 Task: Look for products in the category "Baby Health Care" from Burt's Bees only.
Action: Mouse moved to (337, 186)
Screenshot: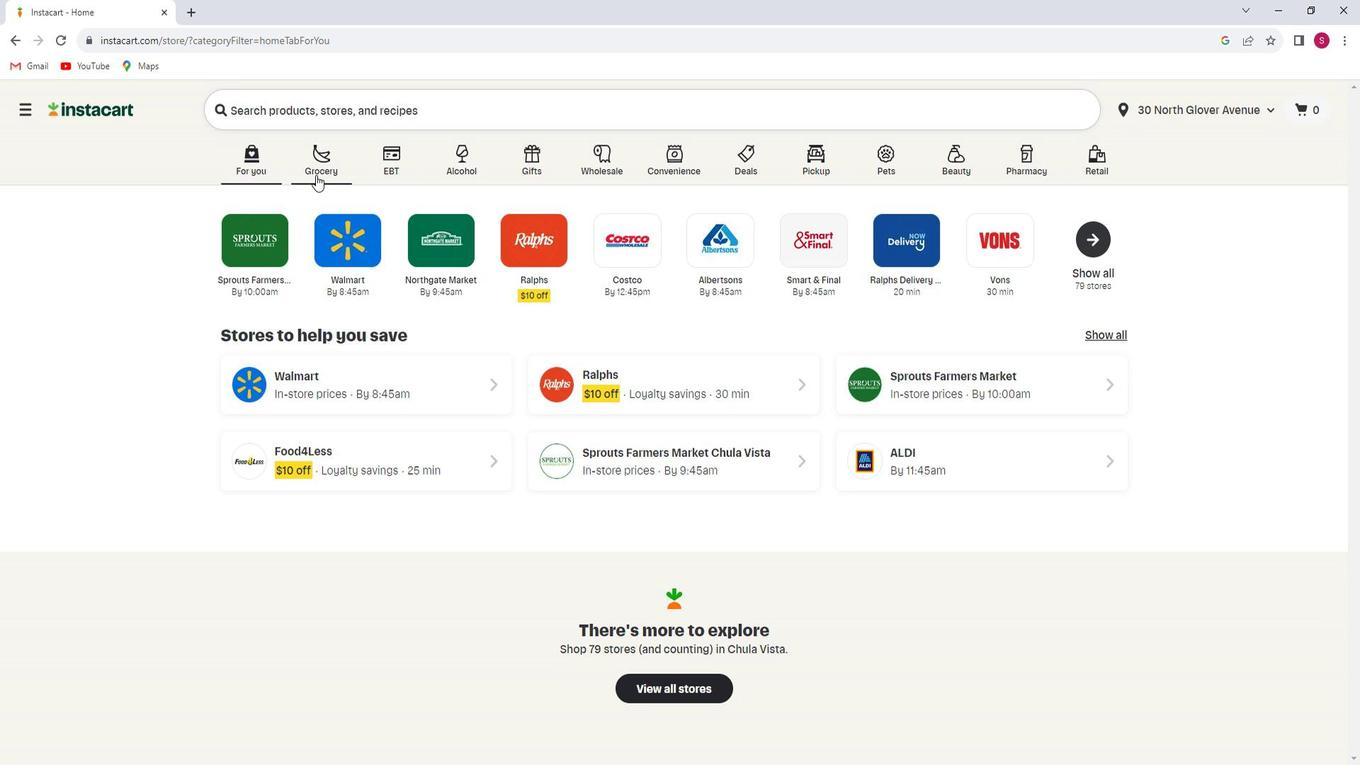 
Action: Mouse pressed left at (337, 186)
Screenshot: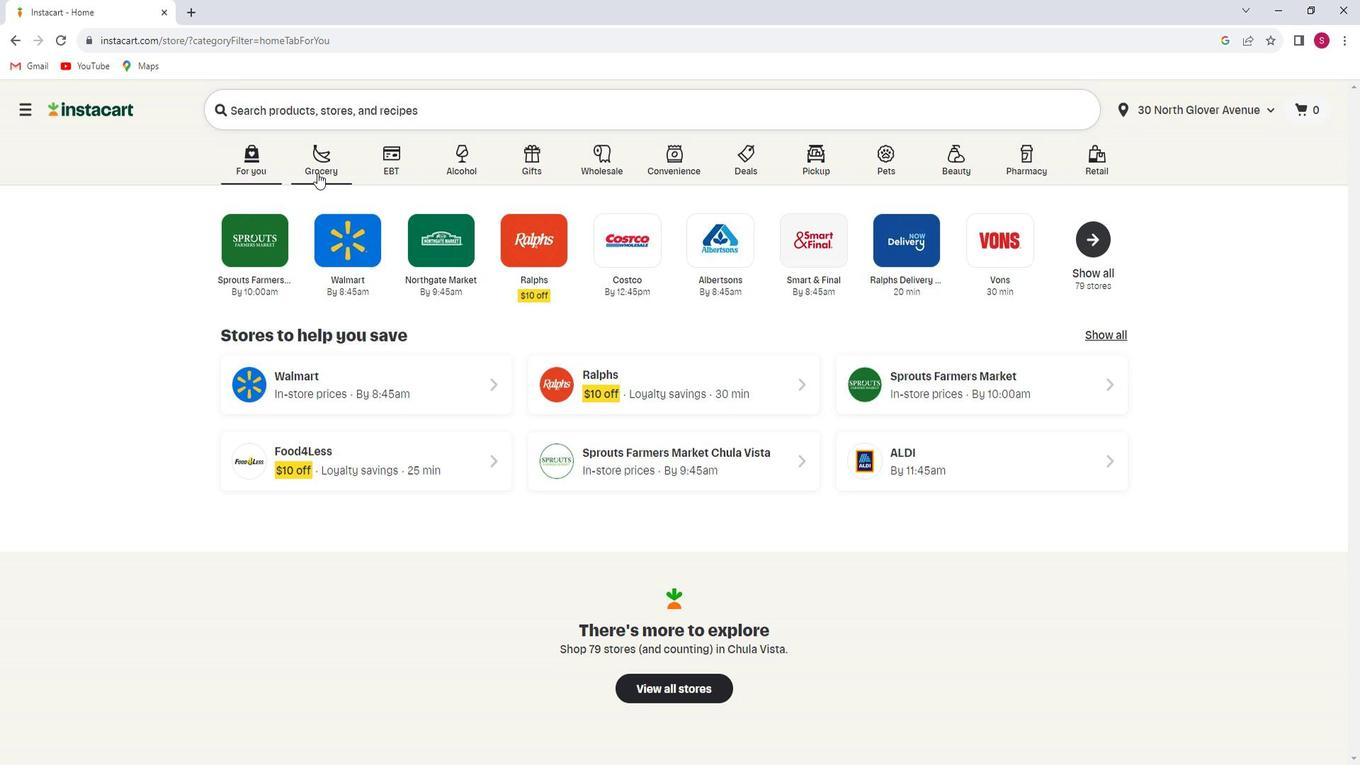 
Action: Mouse moved to (381, 420)
Screenshot: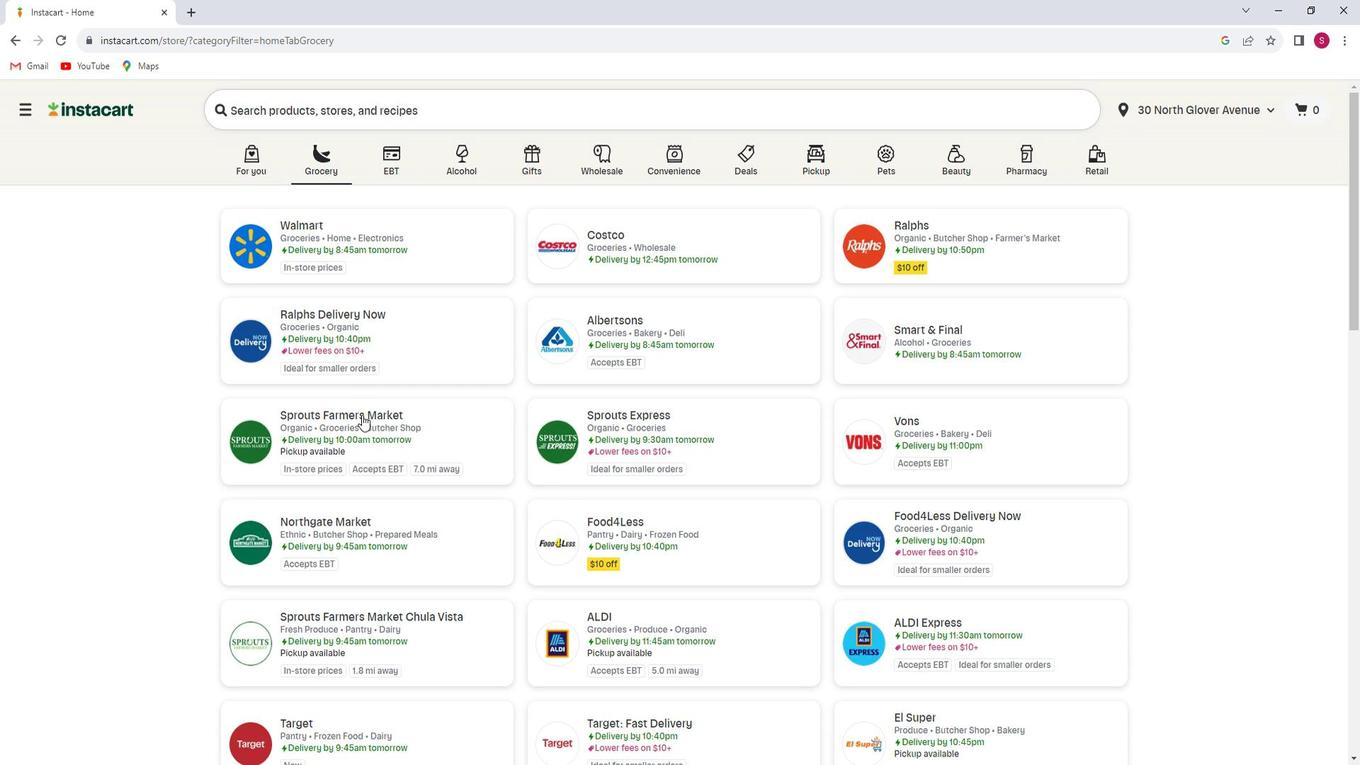 
Action: Mouse pressed left at (381, 420)
Screenshot: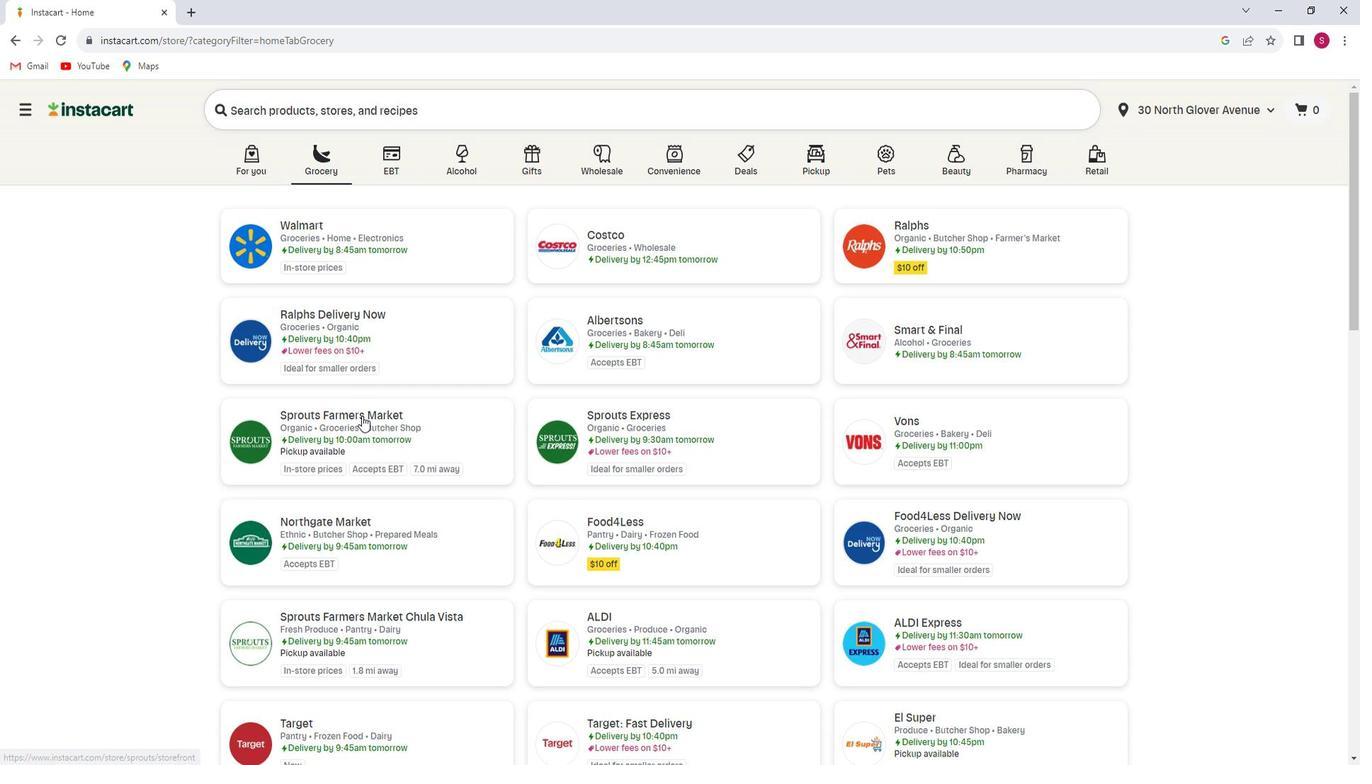
Action: Mouse moved to (81, 496)
Screenshot: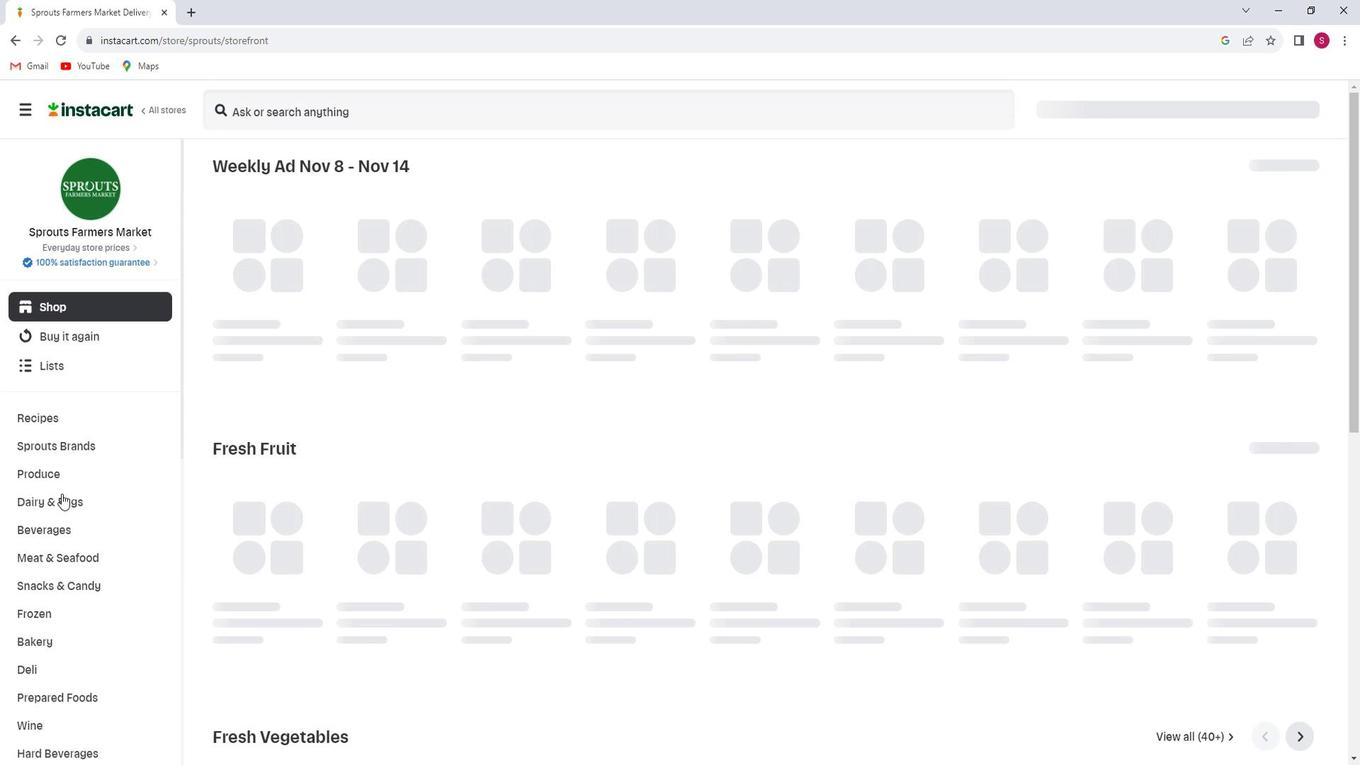 
Action: Mouse scrolled (81, 495) with delta (0, 0)
Screenshot: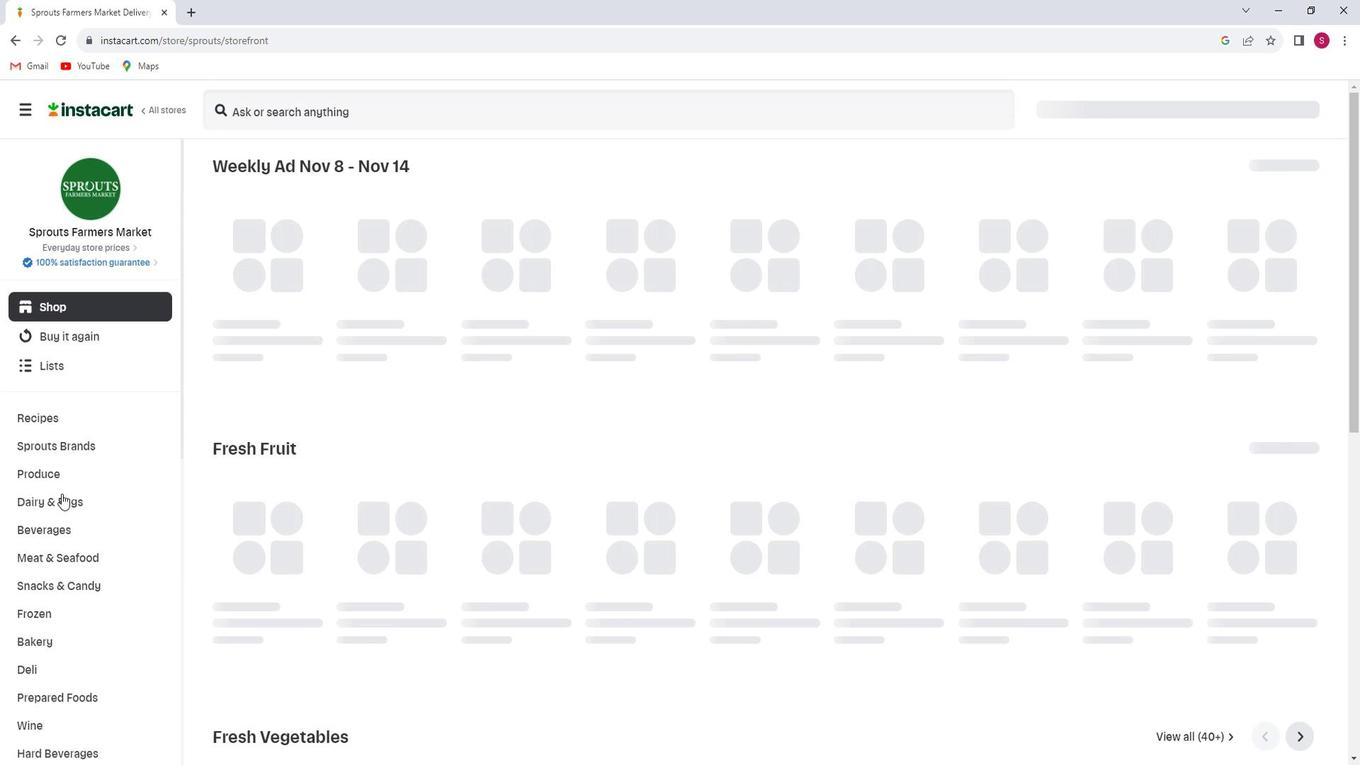 
Action: Mouse moved to (81, 496)
Screenshot: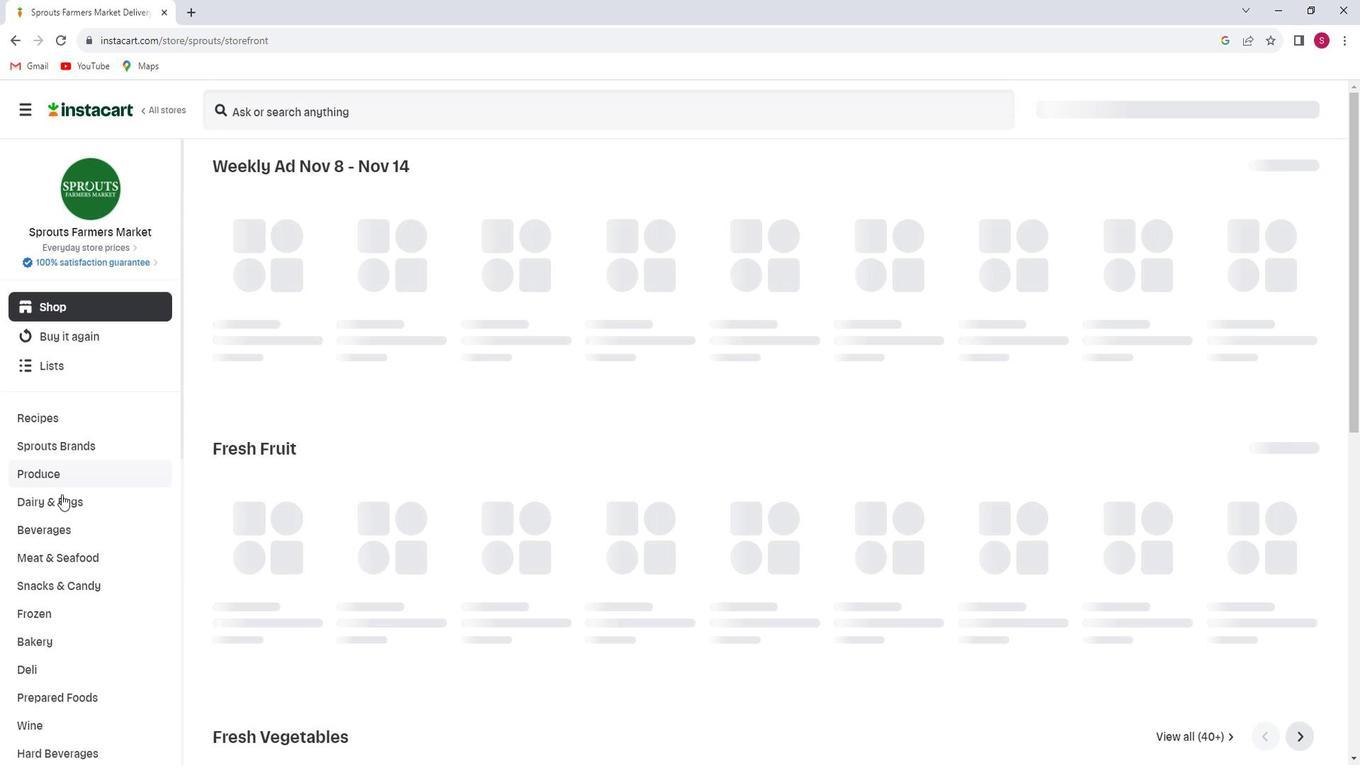 
Action: Mouse scrolled (81, 495) with delta (0, 0)
Screenshot: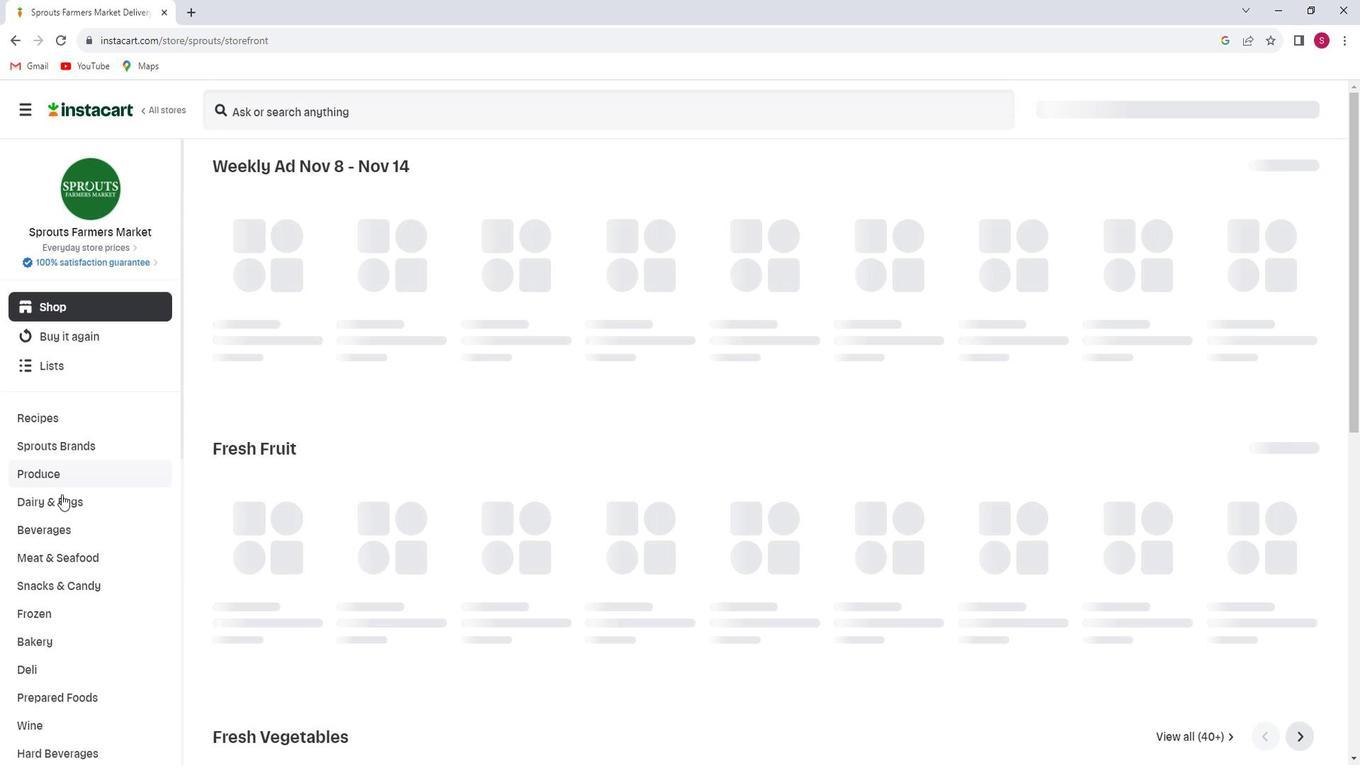 
Action: Mouse scrolled (81, 495) with delta (0, 0)
Screenshot: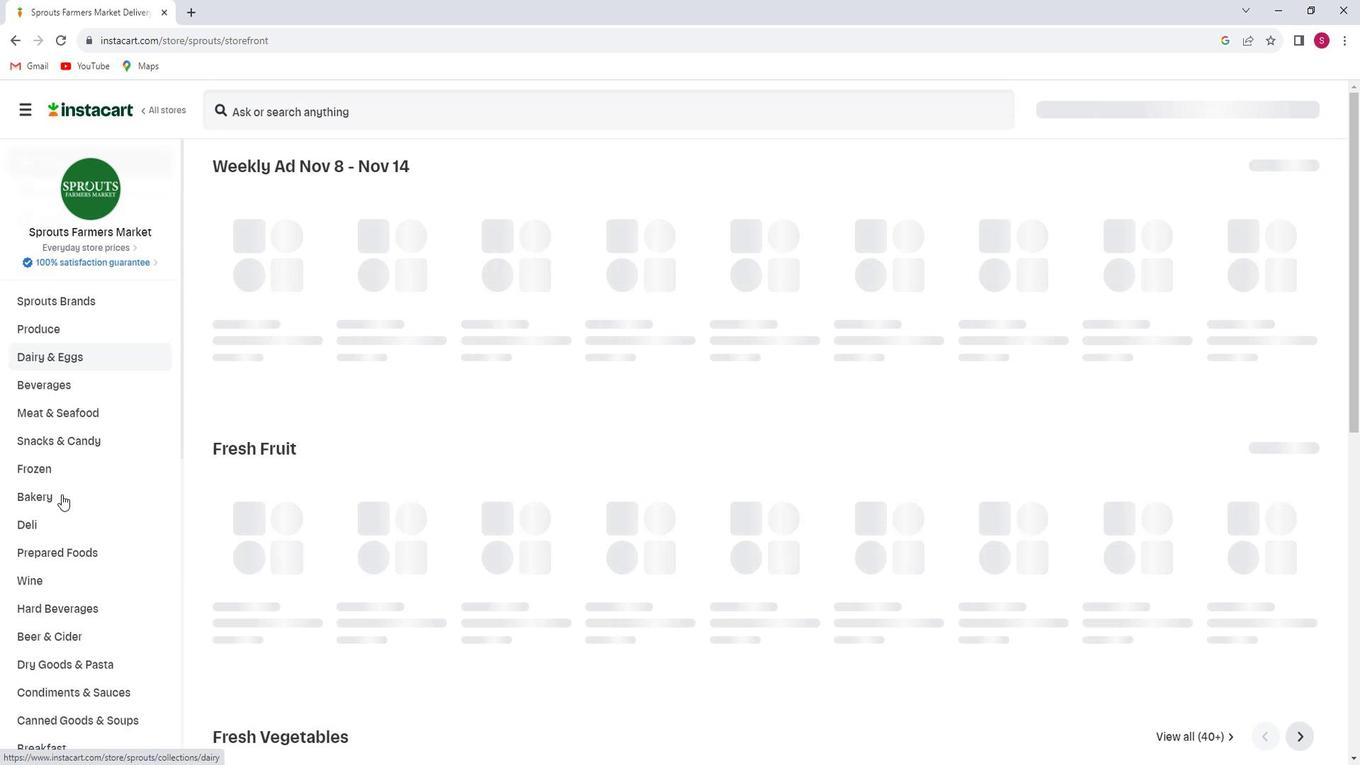 
Action: Mouse scrolled (81, 495) with delta (0, 0)
Screenshot: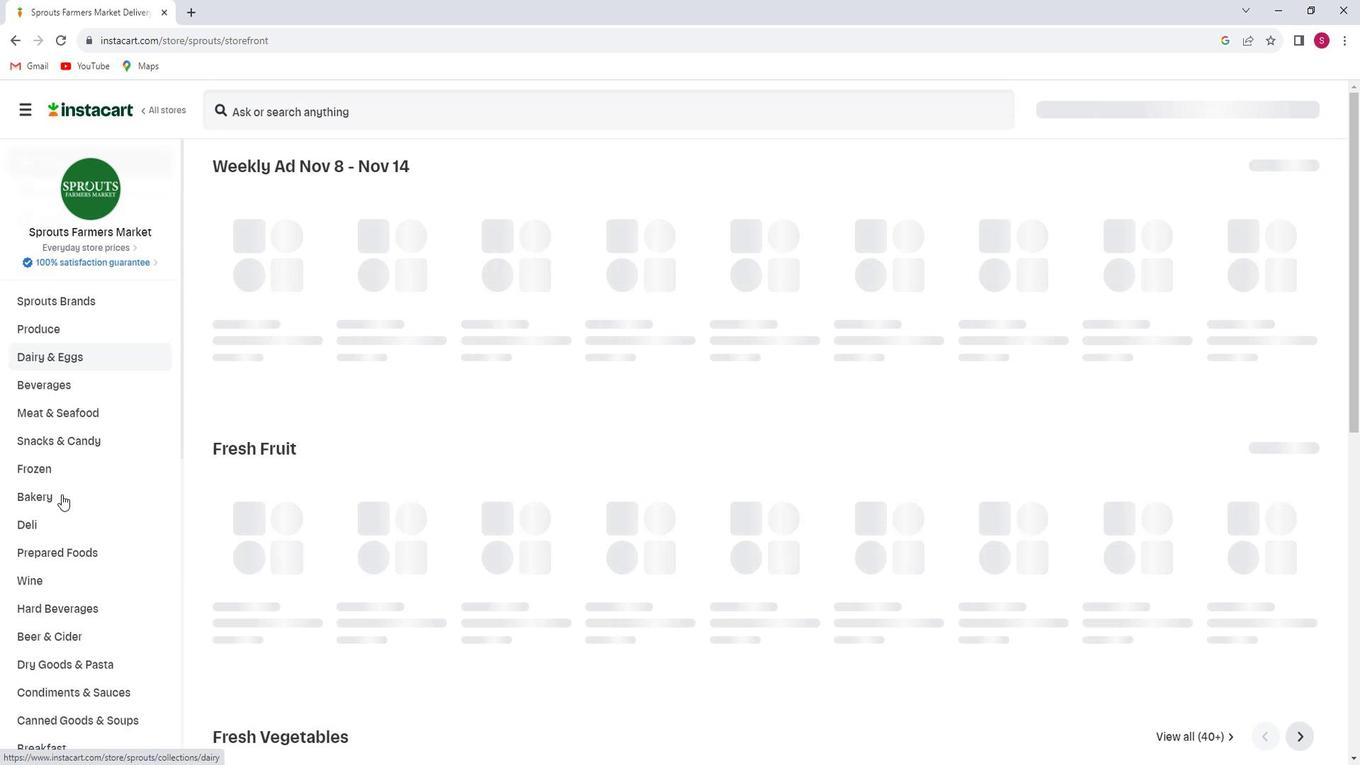 
Action: Mouse scrolled (81, 495) with delta (0, 0)
Screenshot: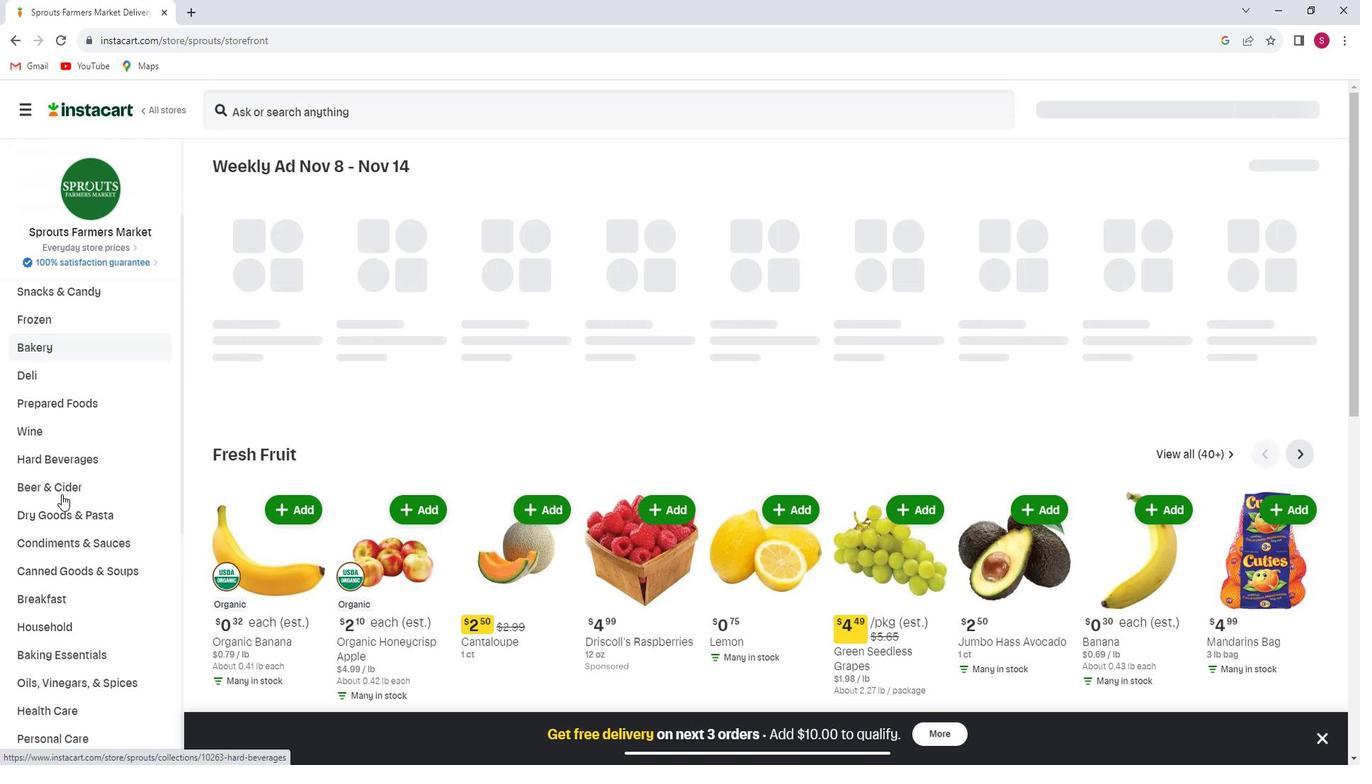 
Action: Mouse scrolled (81, 495) with delta (0, 0)
Screenshot: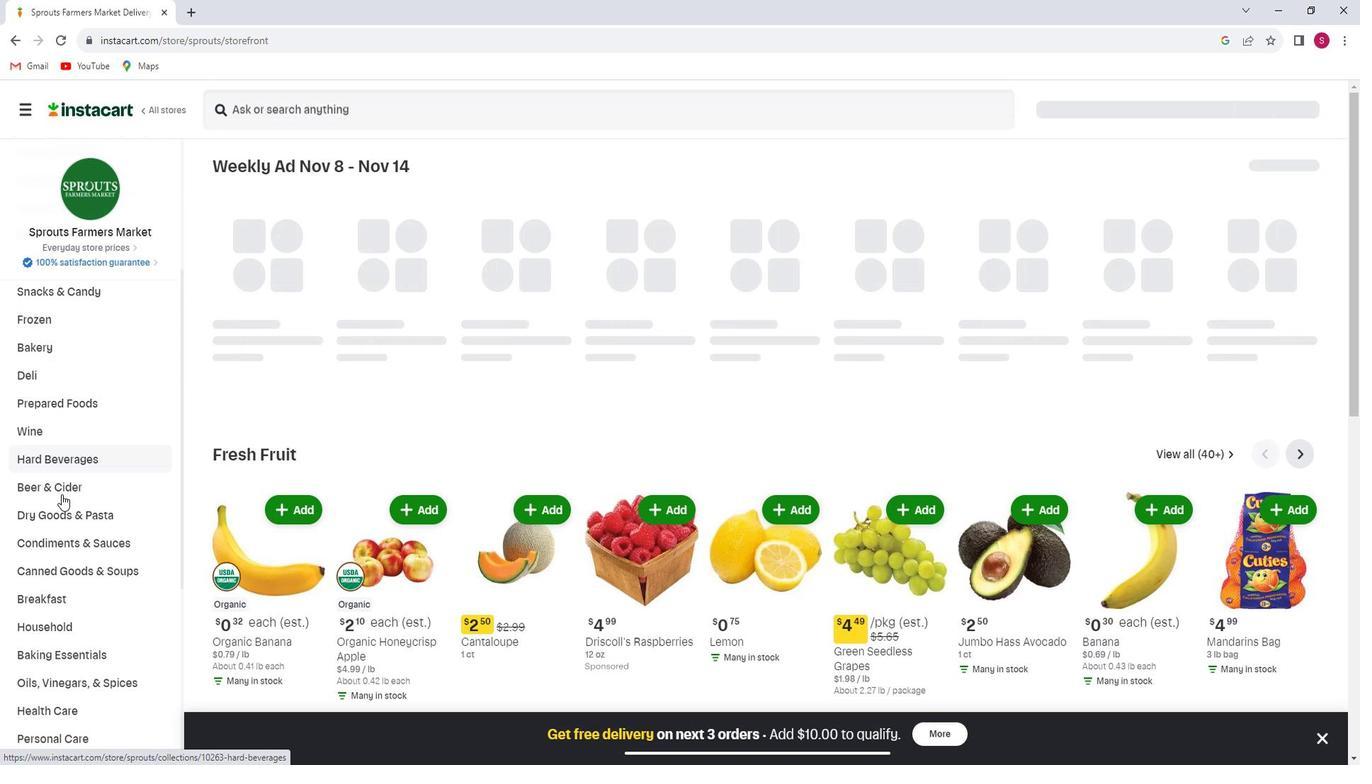 
Action: Mouse scrolled (81, 495) with delta (0, 0)
Screenshot: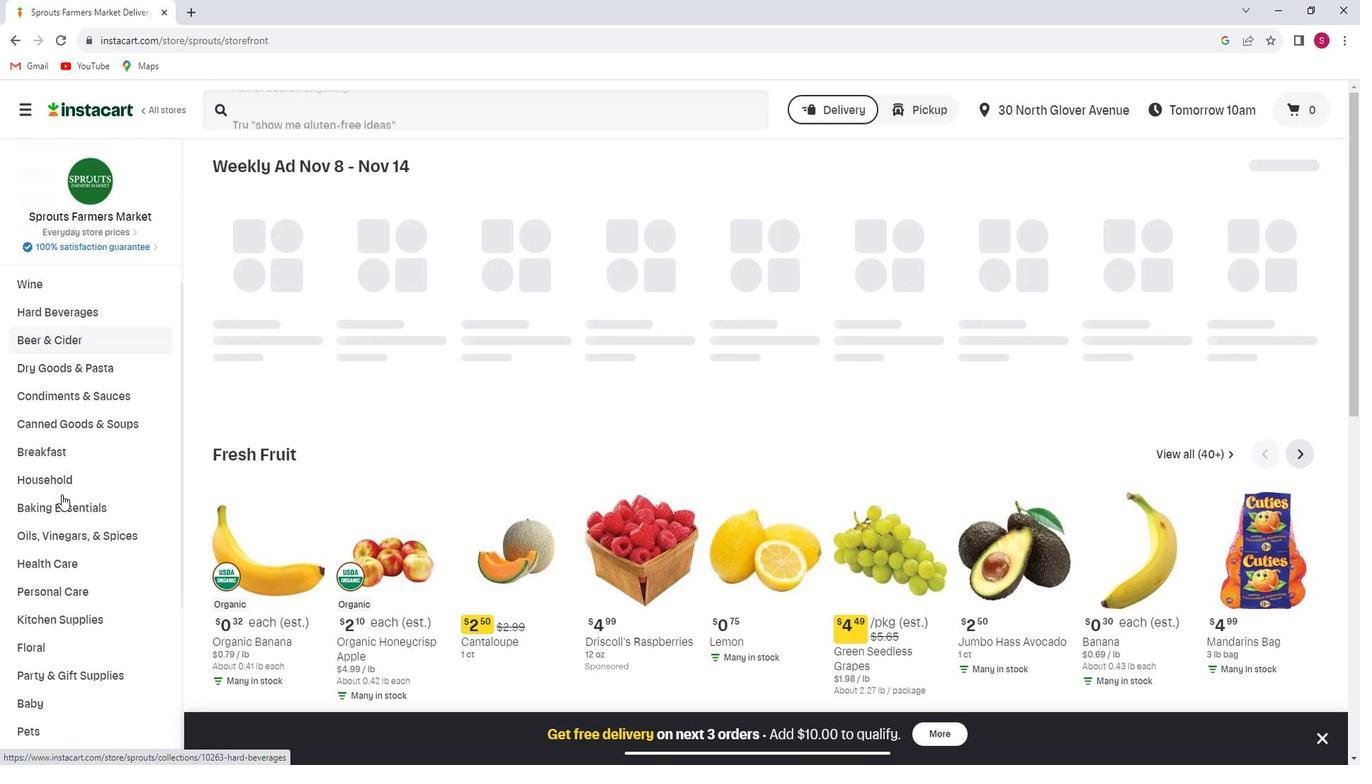 
Action: Mouse scrolled (81, 495) with delta (0, 0)
Screenshot: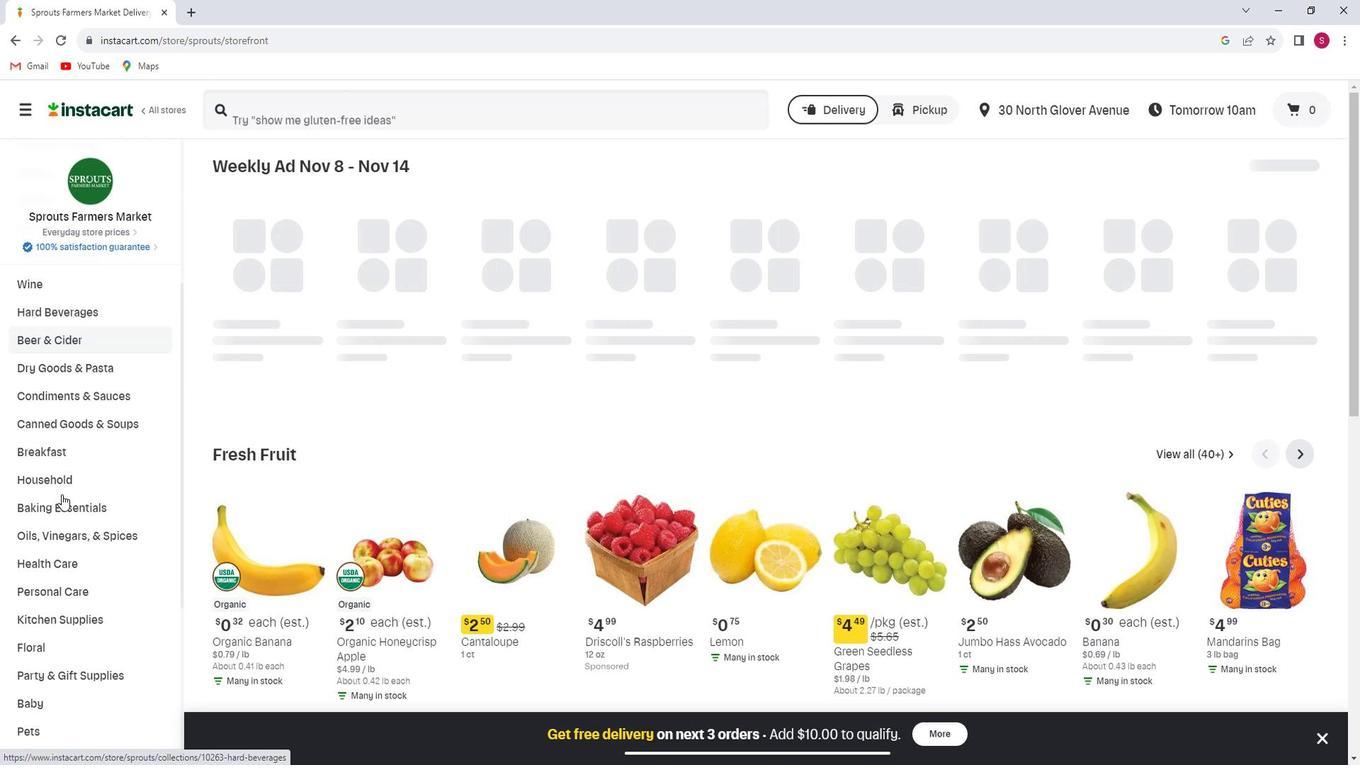 
Action: Mouse scrolled (81, 495) with delta (0, 0)
Screenshot: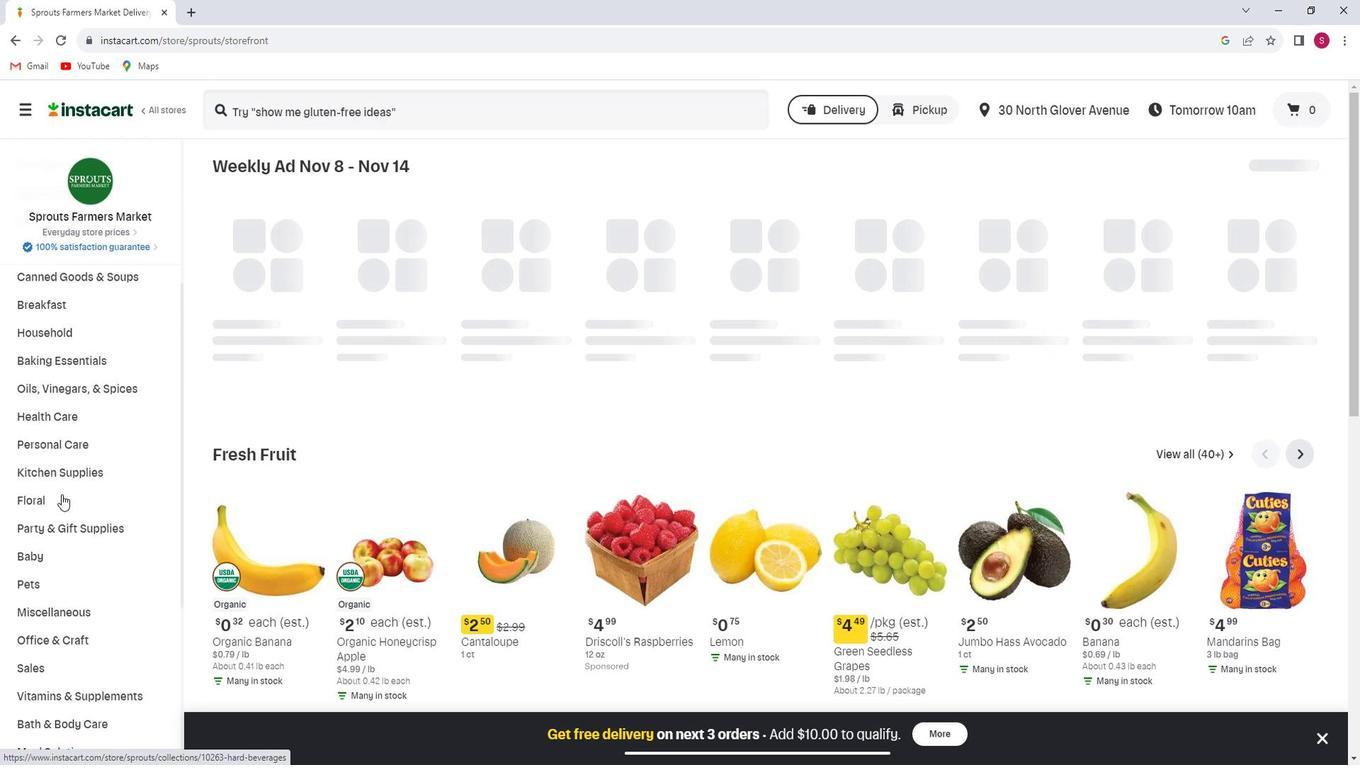 
Action: Mouse moved to (63, 547)
Screenshot: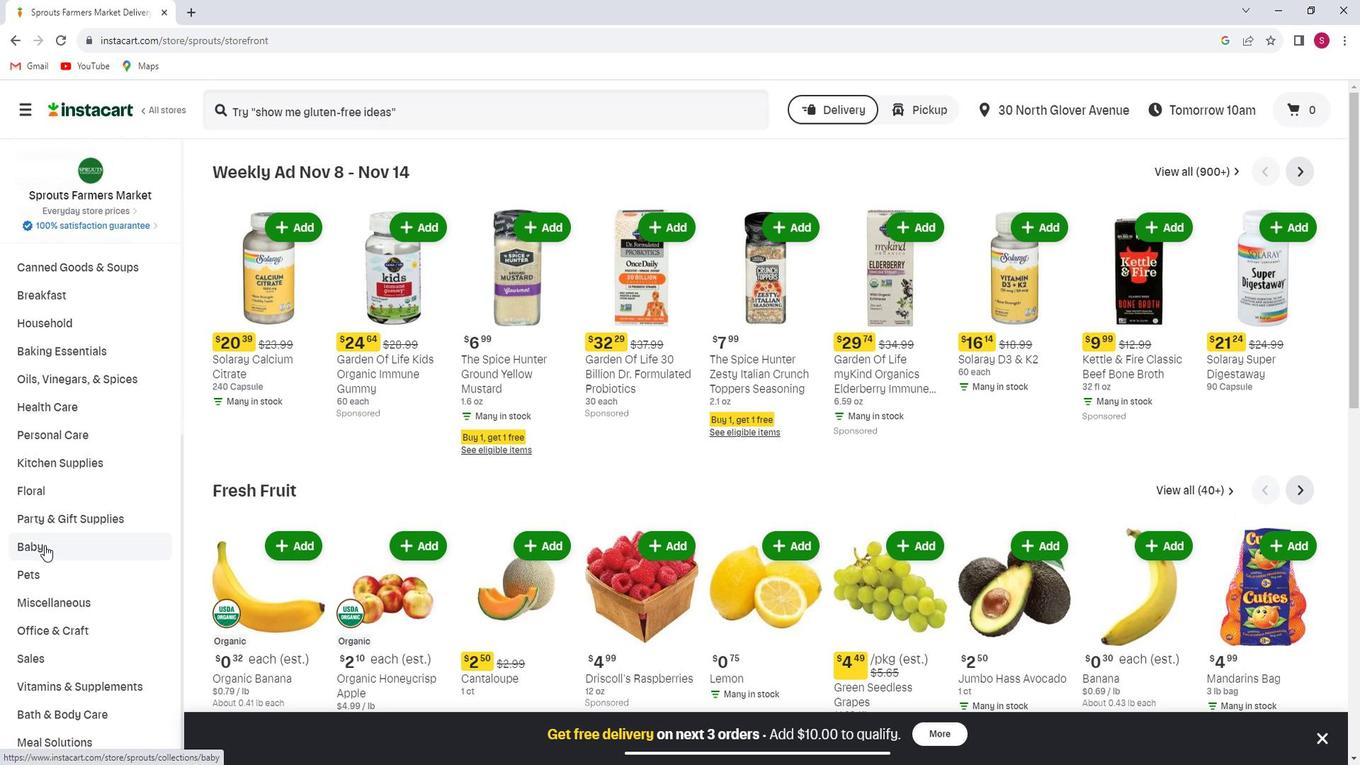 
Action: Mouse pressed left at (63, 547)
Screenshot: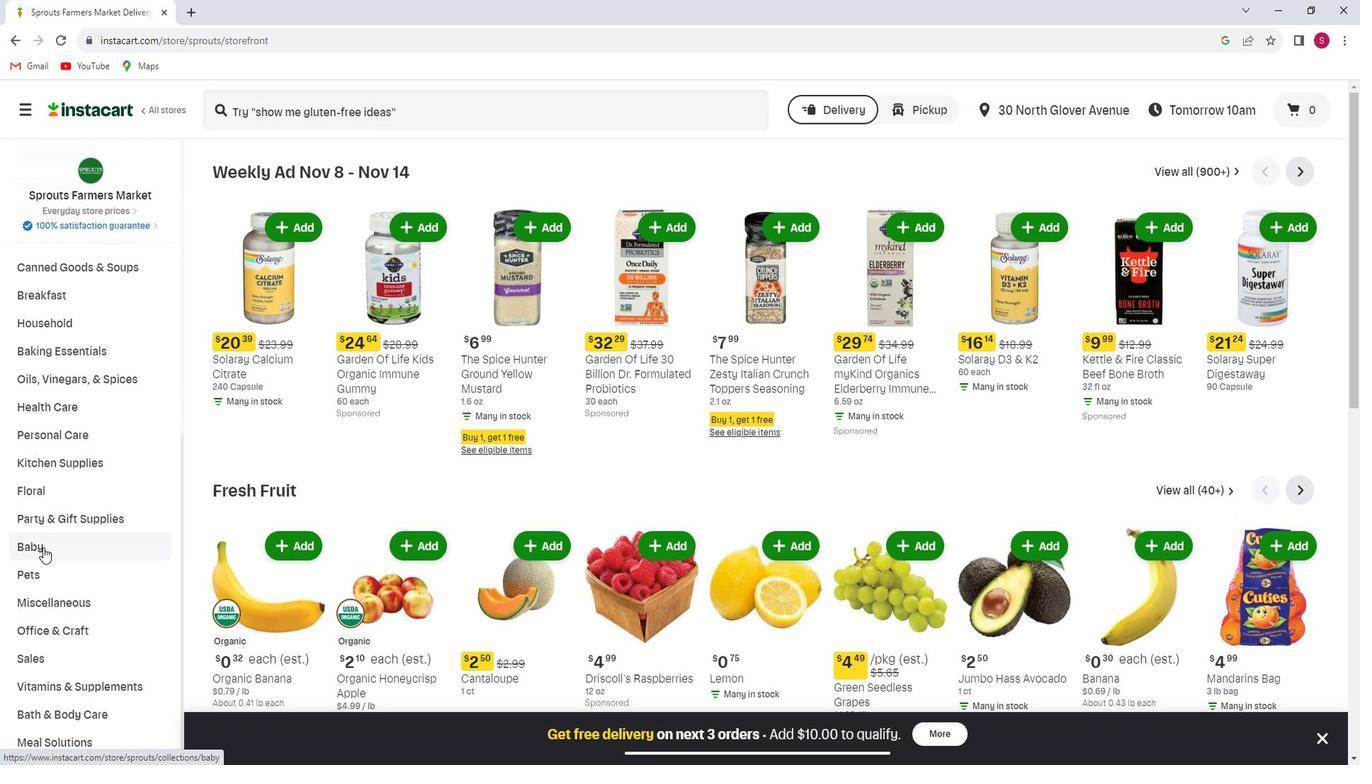 
Action: Mouse moved to (70, 578)
Screenshot: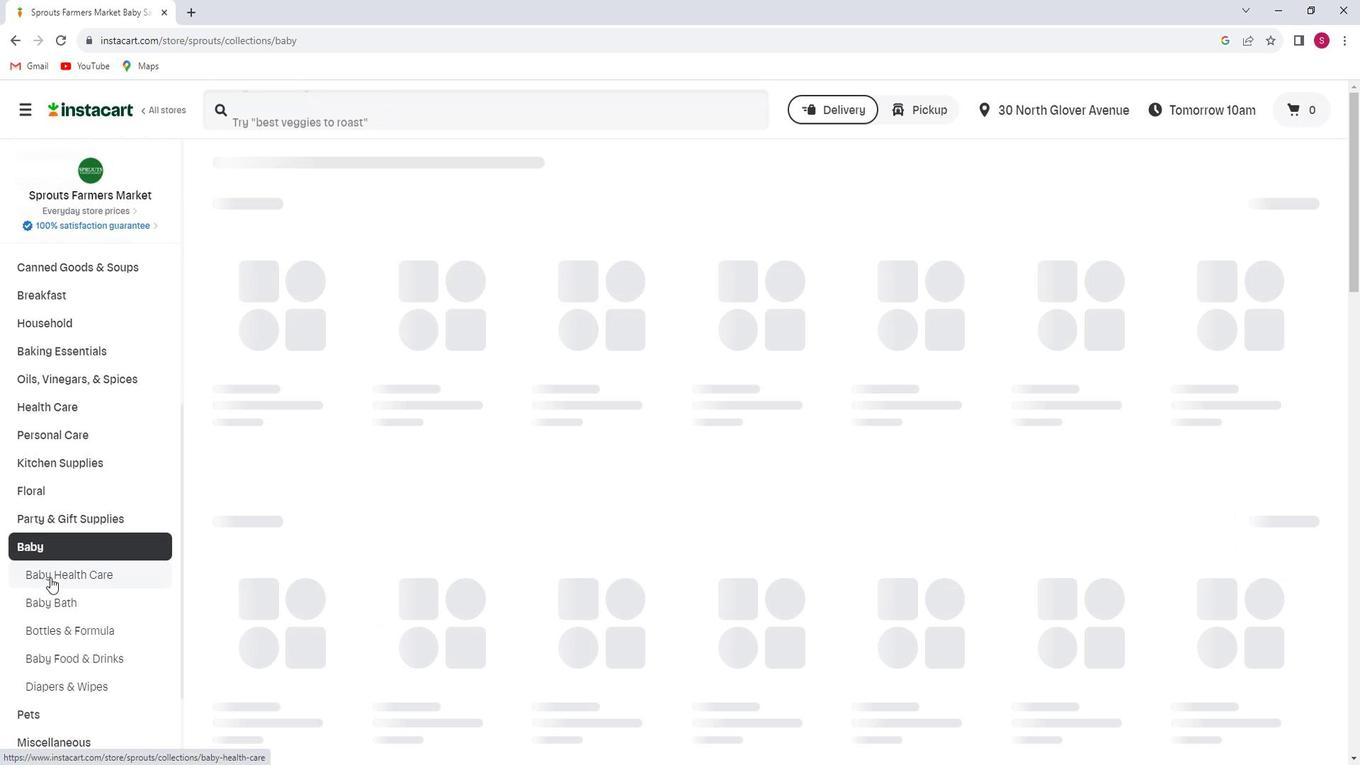 
Action: Mouse pressed left at (70, 578)
Screenshot: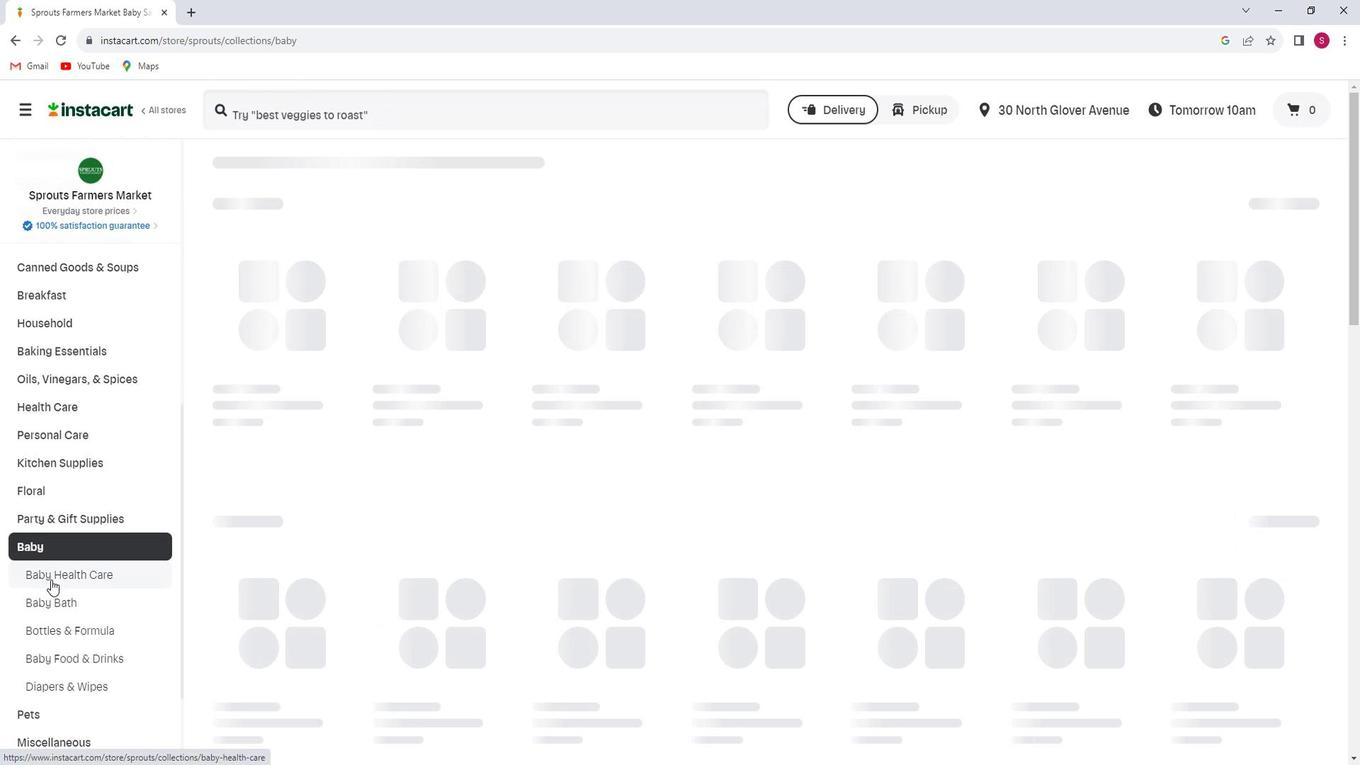 
Action: Mouse moved to (343, 298)
Screenshot: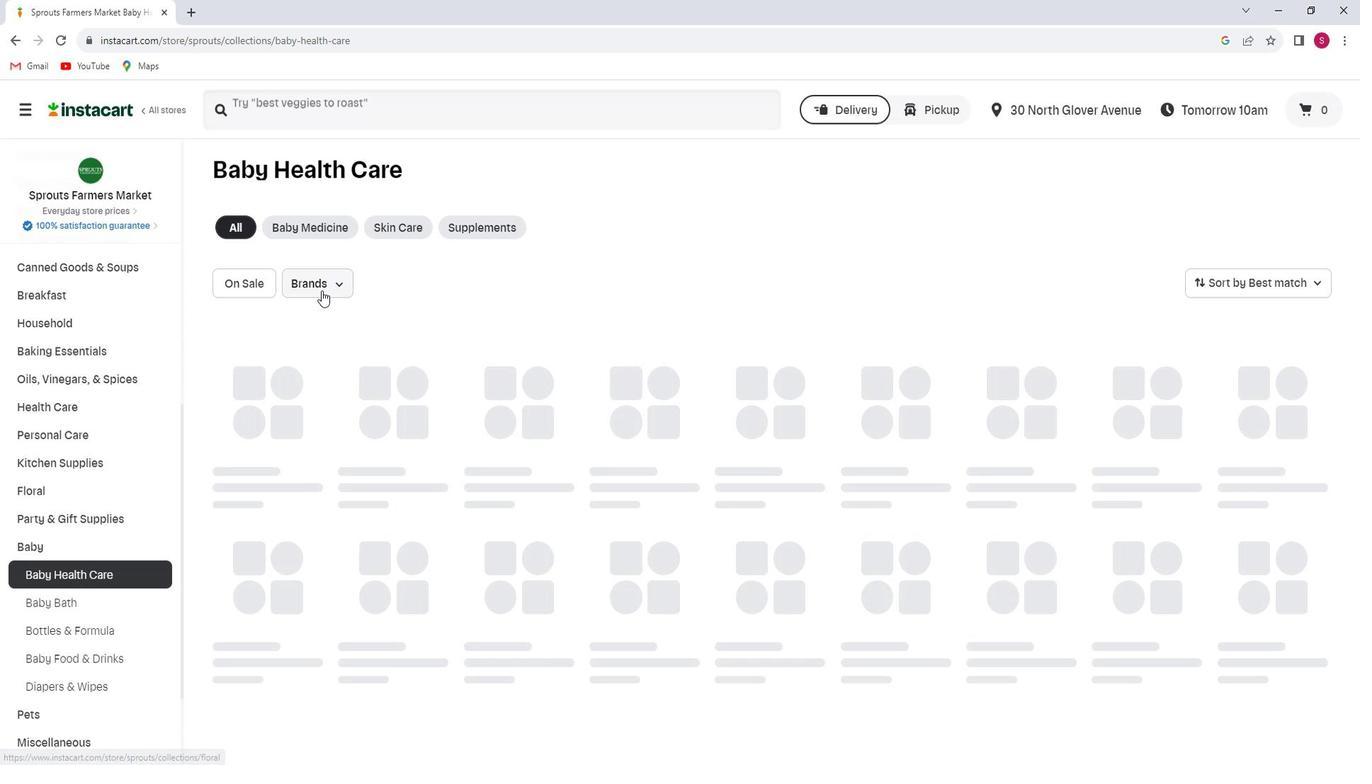 
Action: Mouse pressed left at (343, 298)
Screenshot: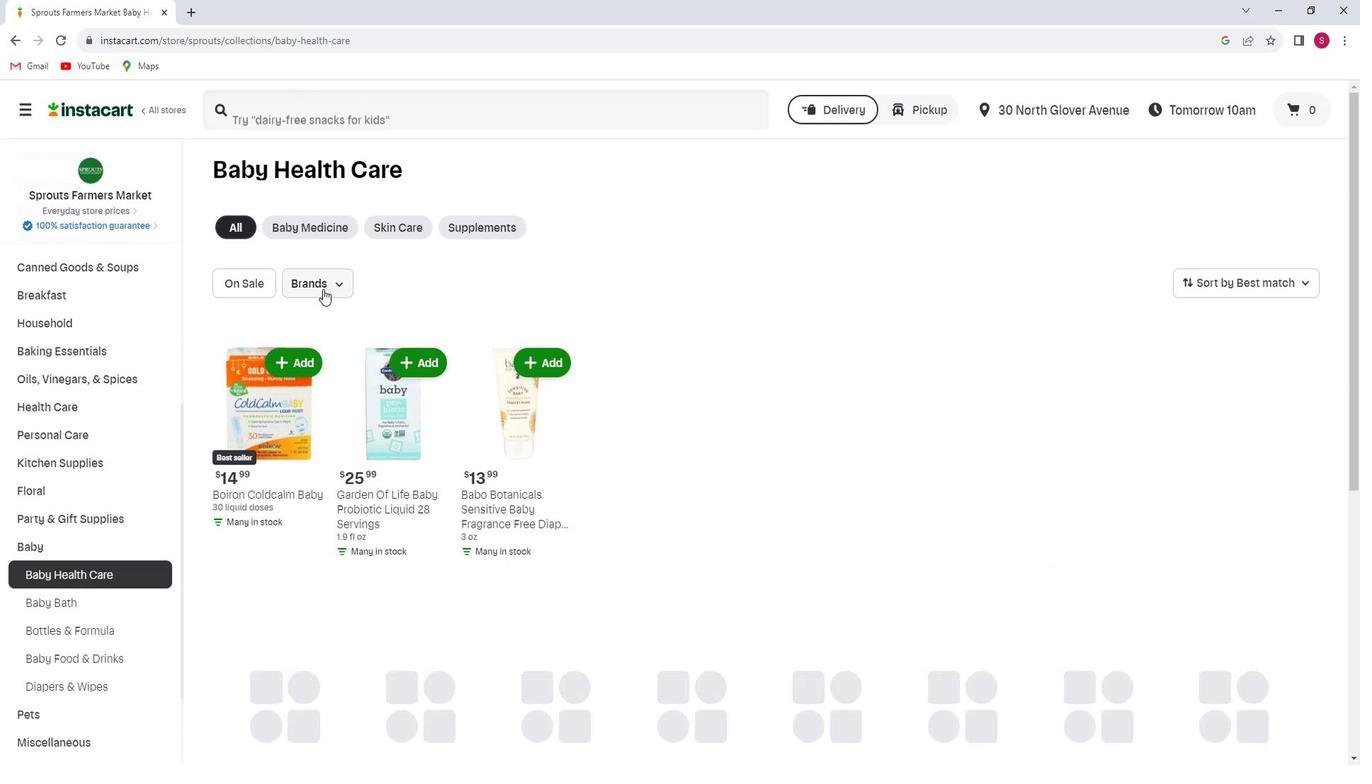 
Action: Mouse moved to (346, 356)
Screenshot: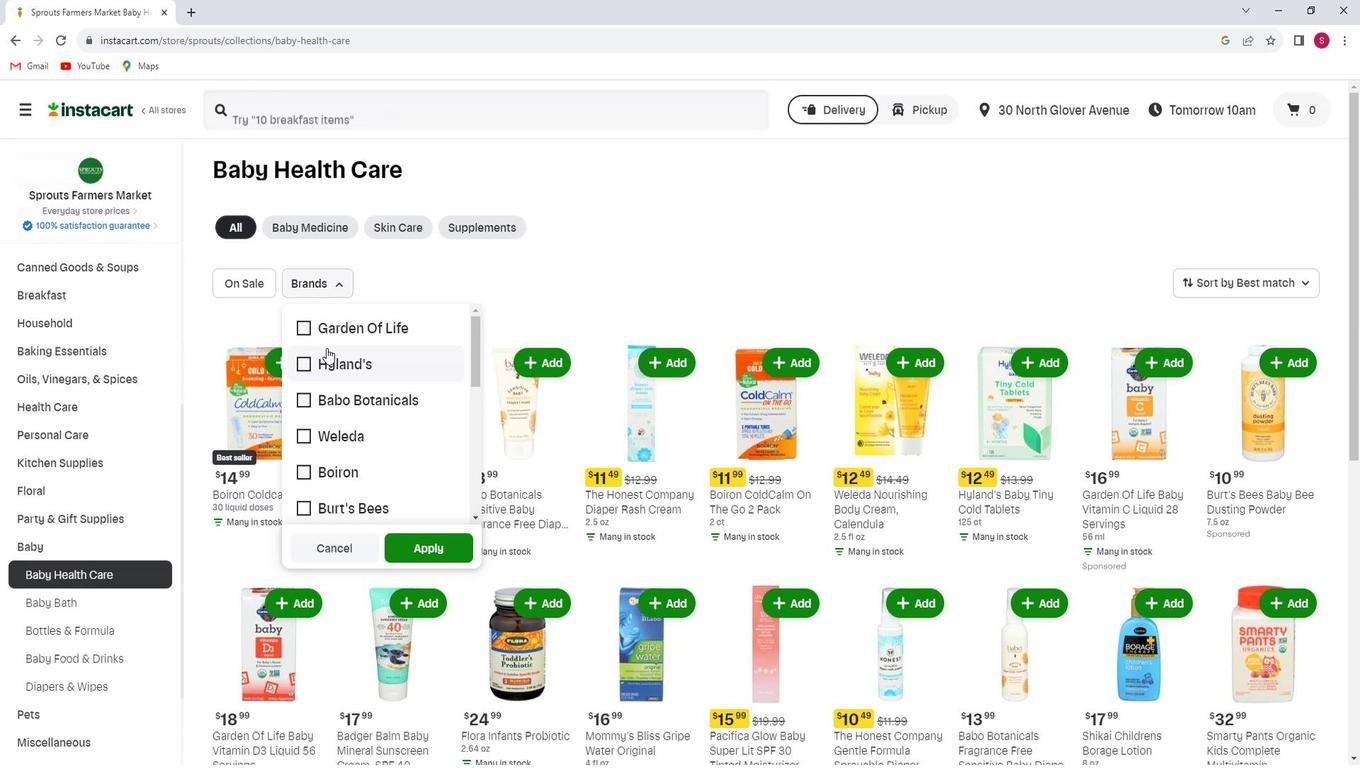 
Action: Mouse scrolled (346, 355) with delta (0, 0)
Screenshot: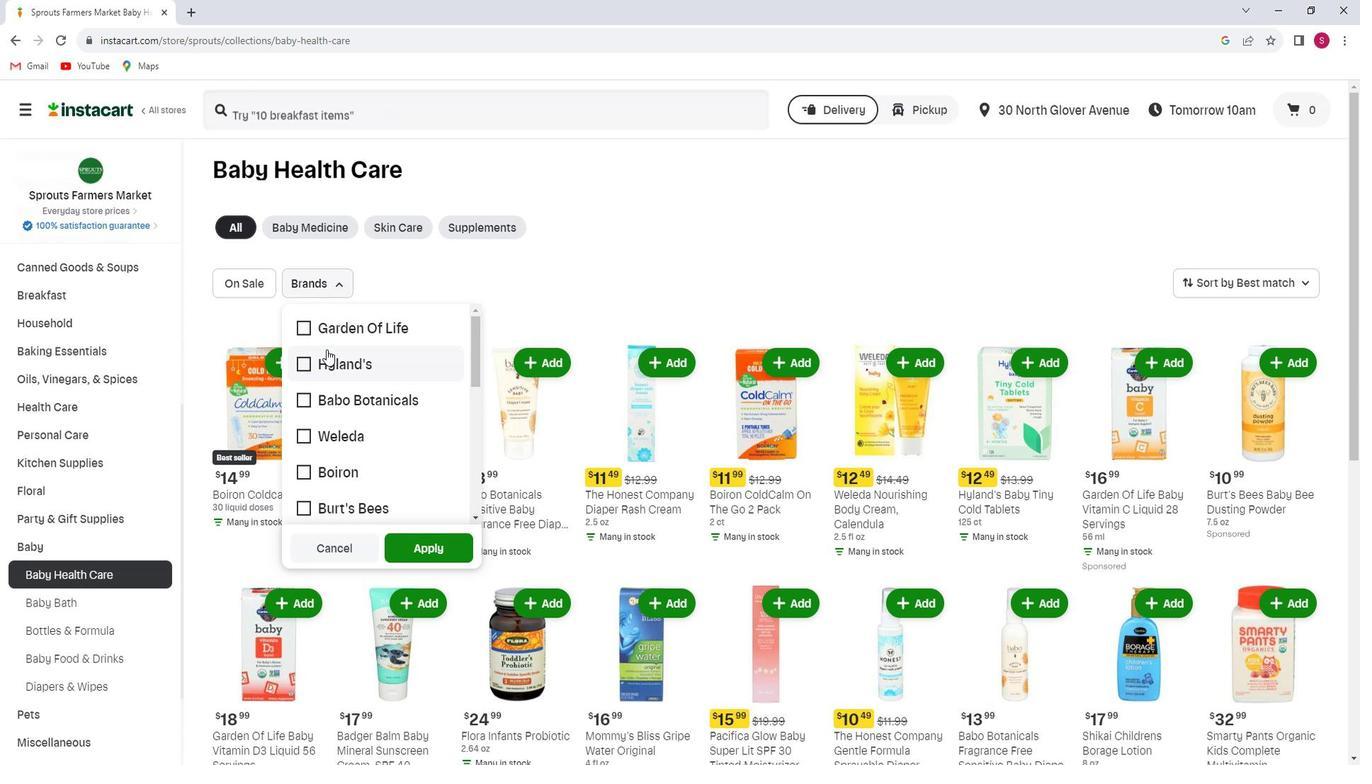 
Action: Mouse scrolled (346, 355) with delta (0, 0)
Screenshot: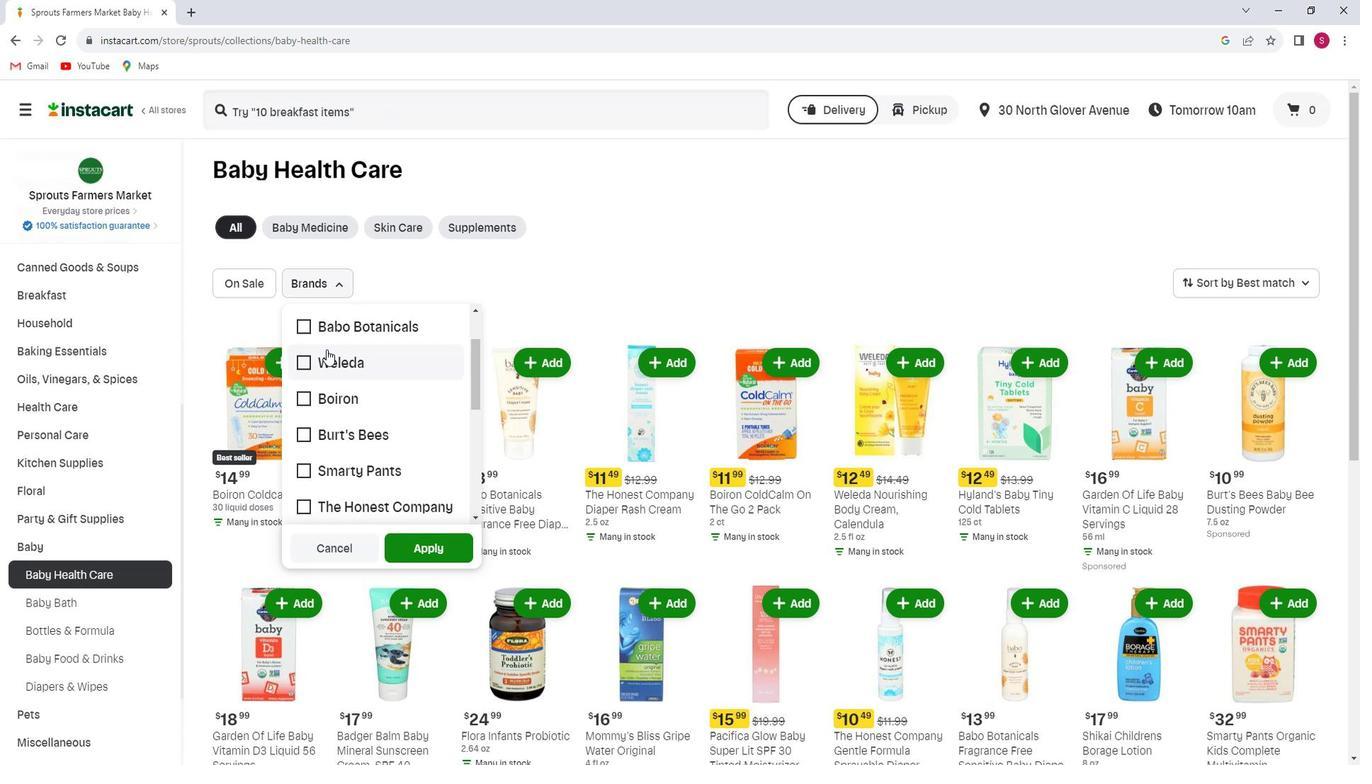 
Action: Mouse moved to (315, 370)
Screenshot: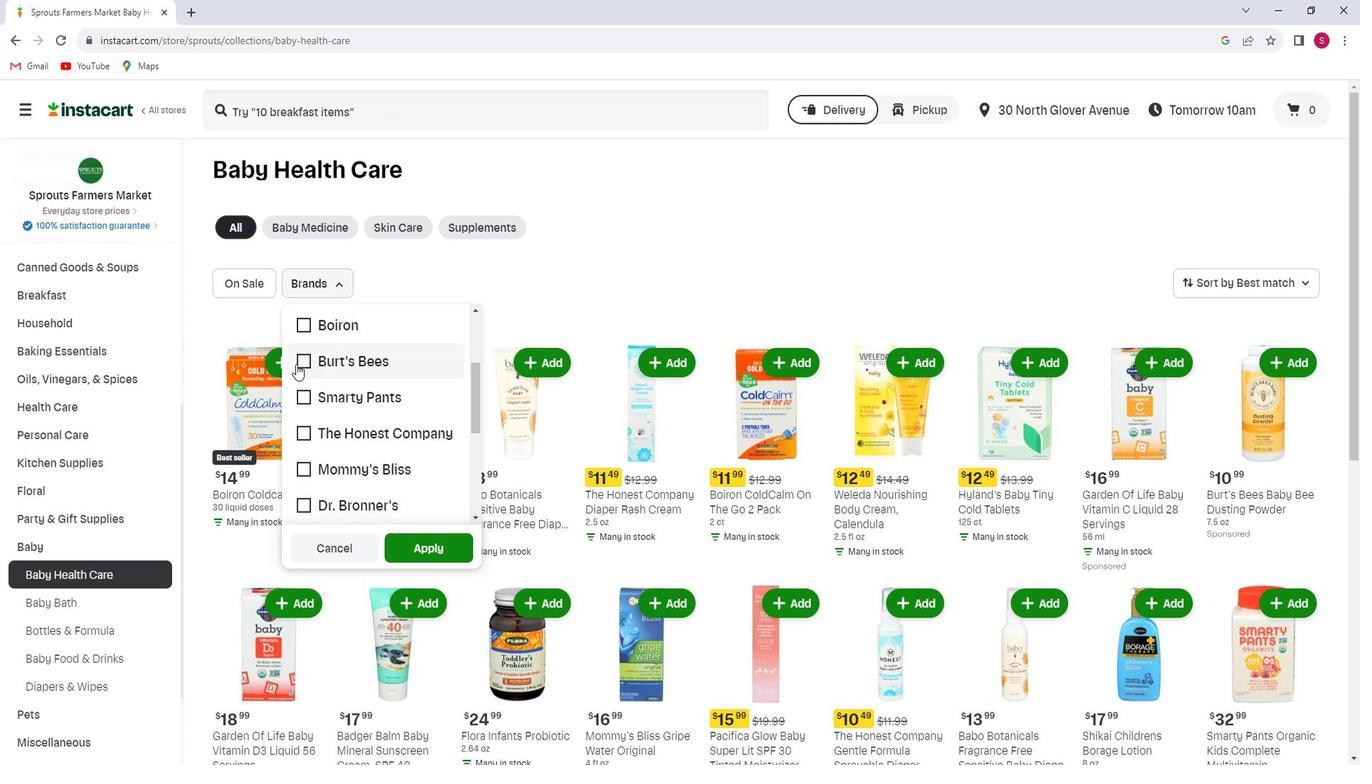 
Action: Mouse pressed left at (315, 370)
Screenshot: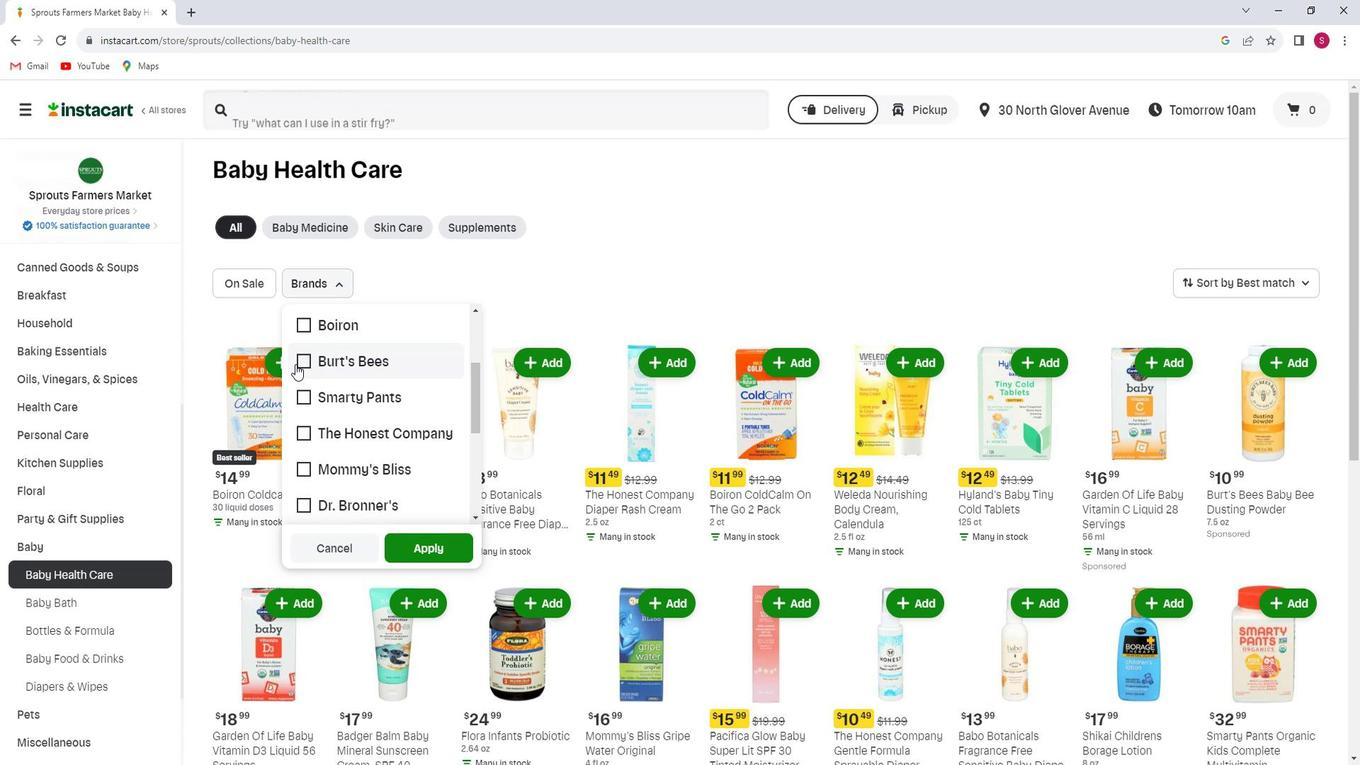 
Action: Mouse moved to (456, 552)
Screenshot: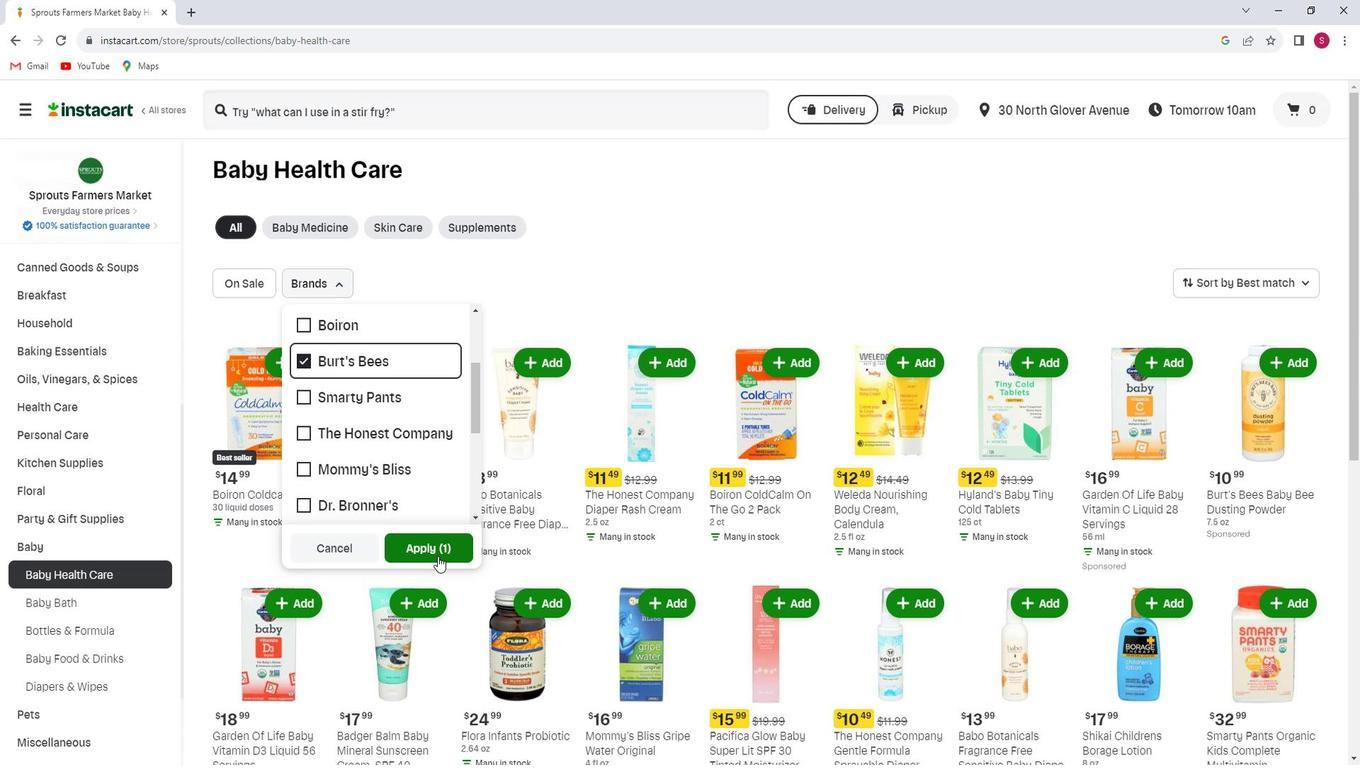 
Action: Mouse pressed left at (456, 552)
Screenshot: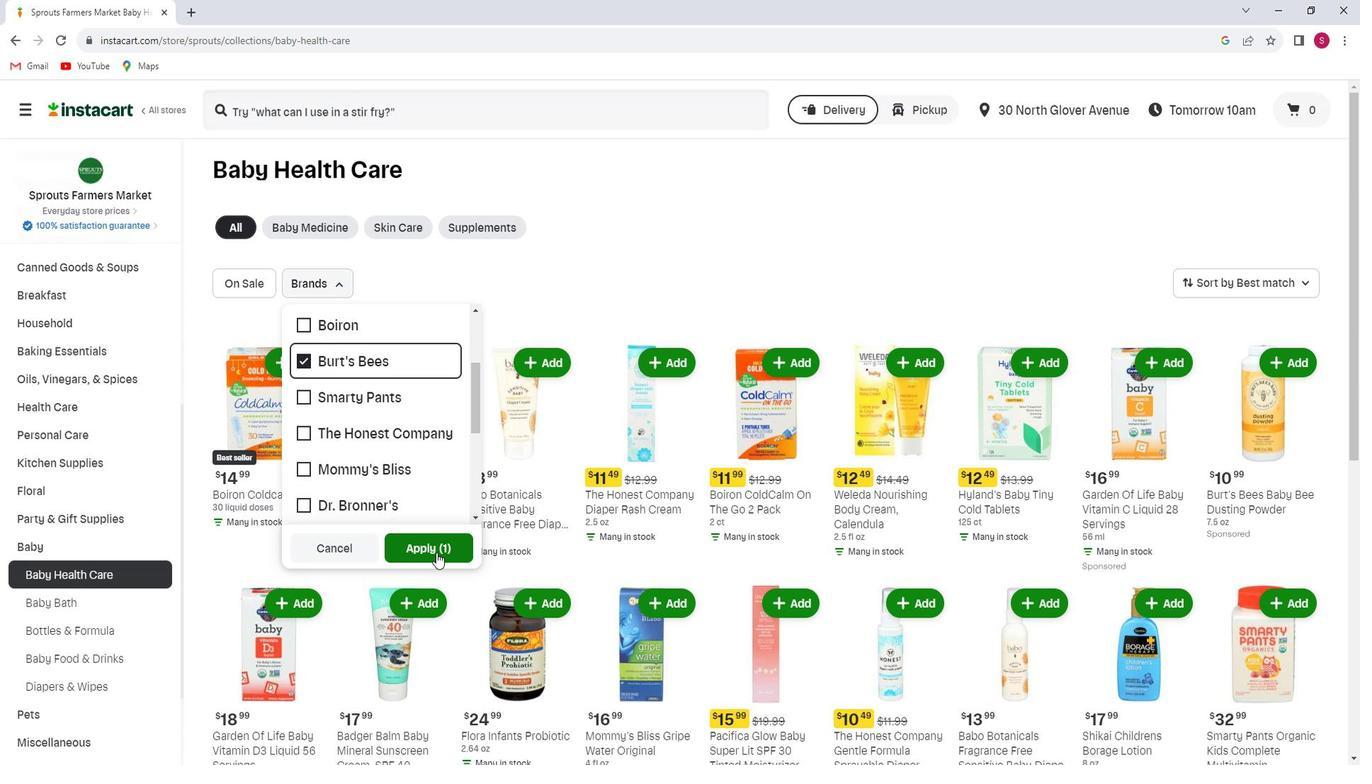 
Action: Mouse moved to (455, 551)
Screenshot: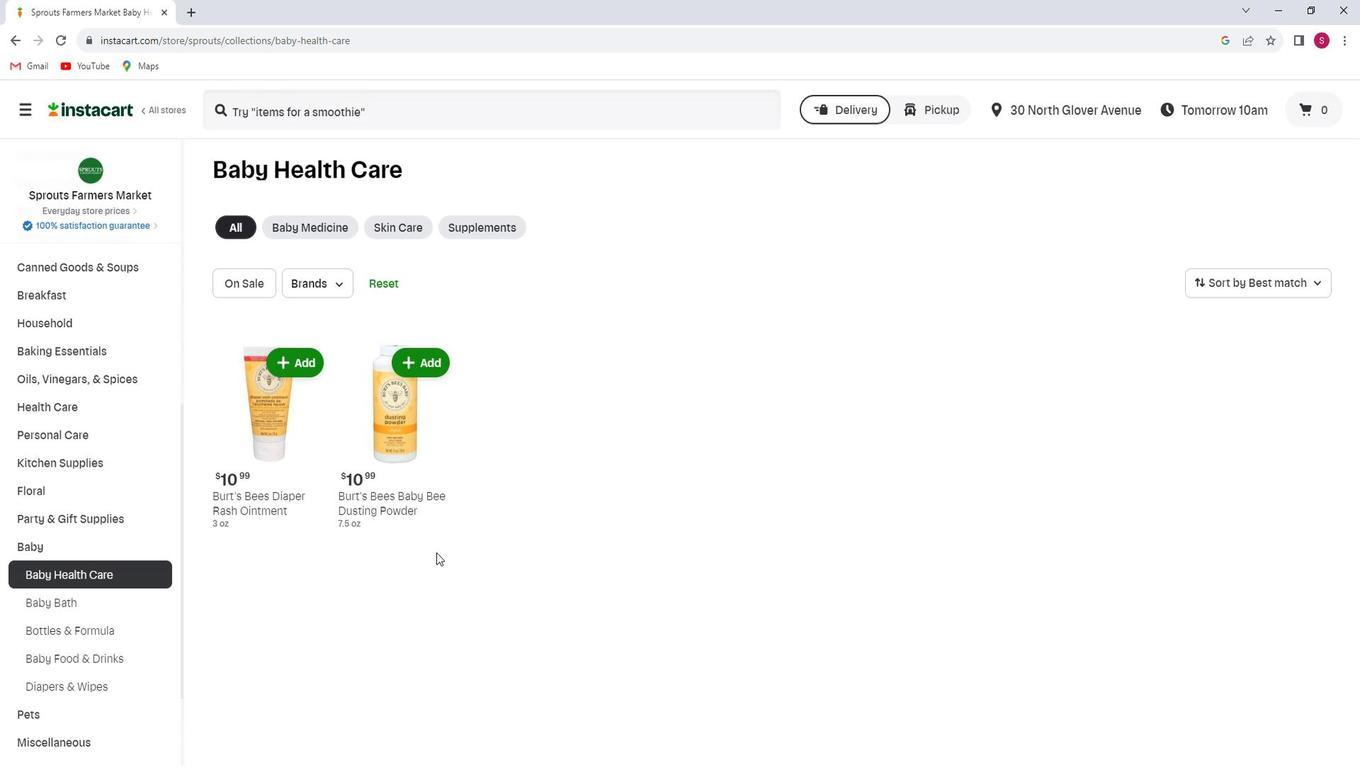 
